 Task: Create List Brand Architecture Analysis in Board Employee Benefits Platforms to Workspace Event Lighting Rentals. Create List Brand Architecture Strategy in Board Voice of Support Feedback Analysis to Workspace Event Lighting Rentals. Create List Brand Architecture Planning in Board IT Vendor Management and Contract Negotiation to Workspace Event Lighting Rentals
Action: Mouse moved to (570, 167)
Screenshot: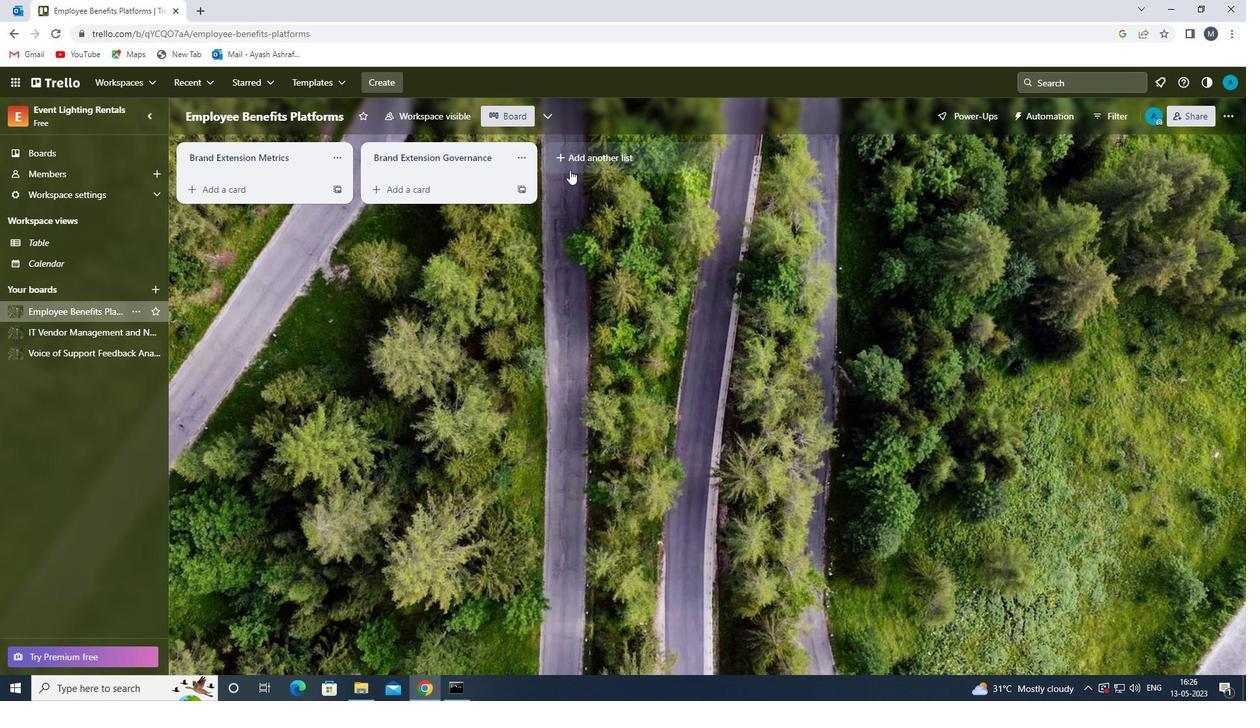 
Action: Mouse pressed left at (570, 167)
Screenshot: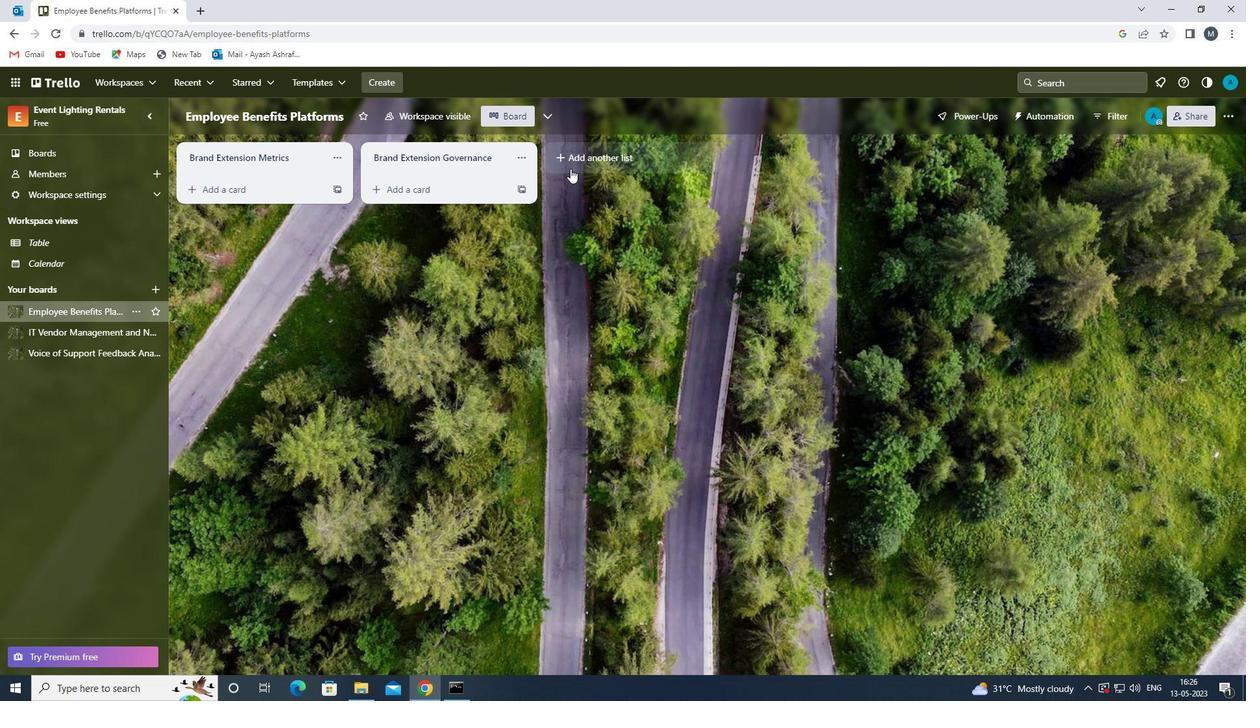
Action: Mouse moved to (572, 160)
Screenshot: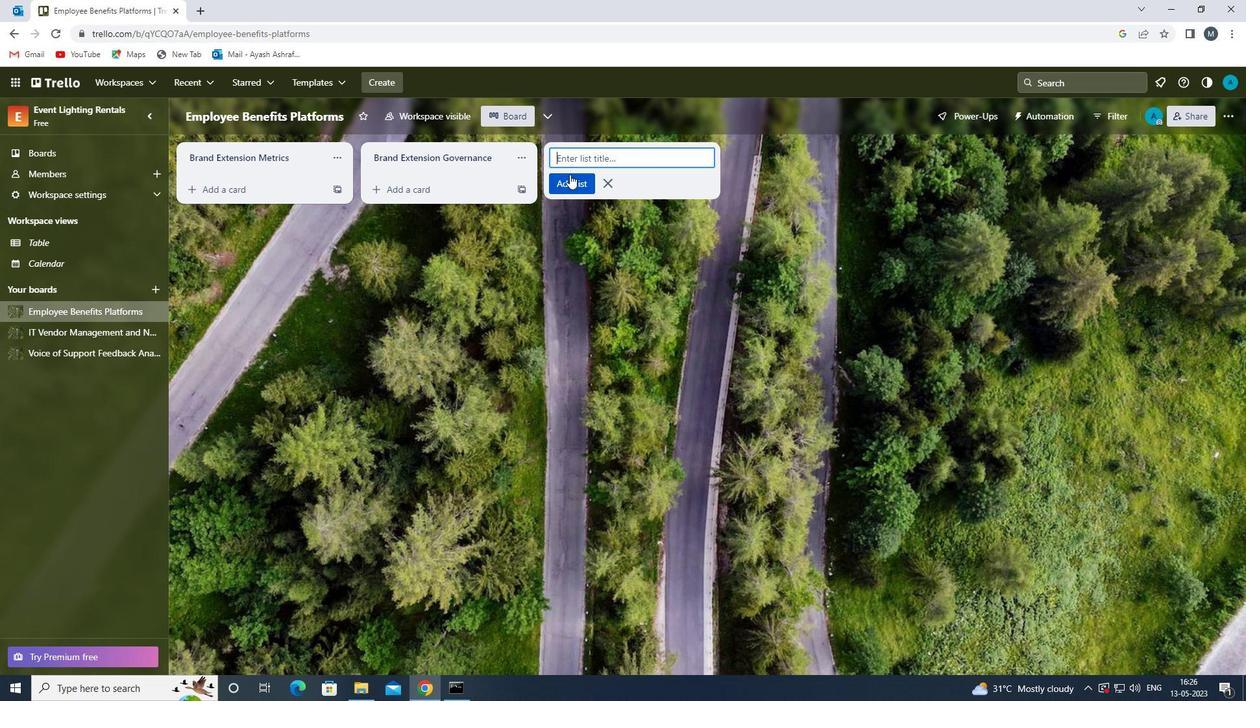 
Action: Mouse pressed left at (572, 160)
Screenshot: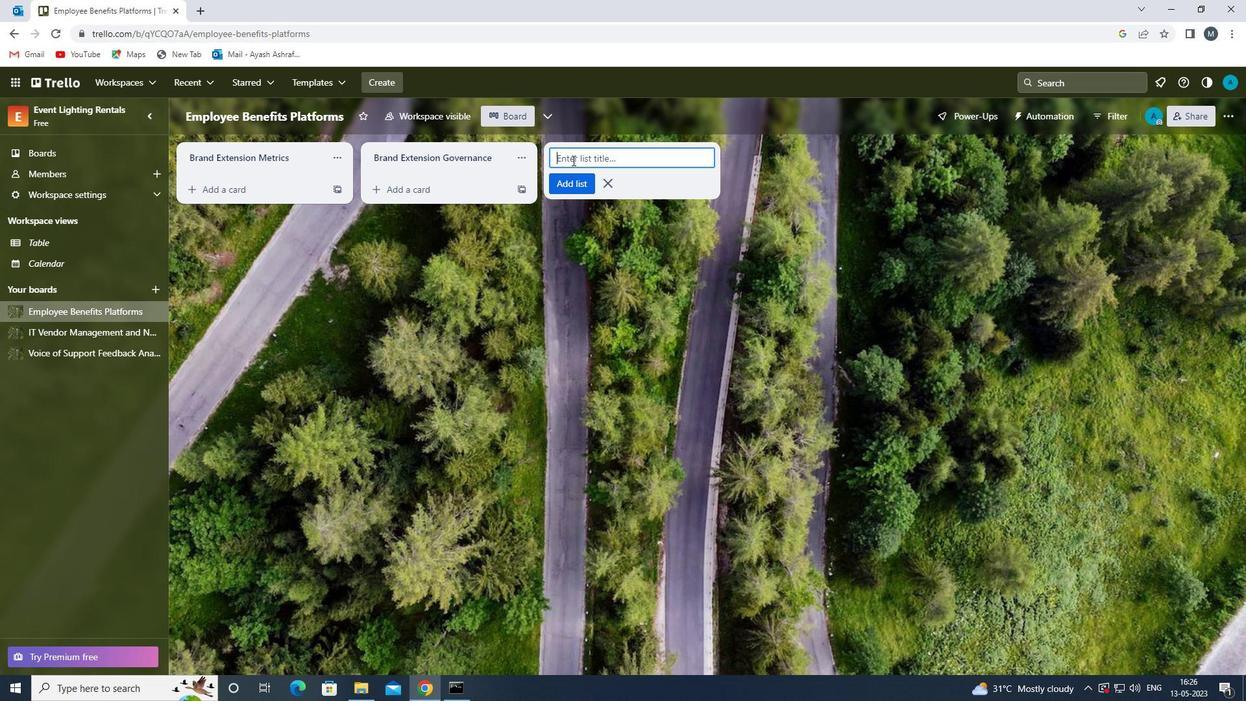 
Action: Key pressed <Key.shift>BRAND<Key.space><Key.shift><Key.shift>ARS<Key.backspace>CHITECTURE<Key.space><Key.shift>ANALY<Key.backspace>YSIS<Key.space>
Screenshot: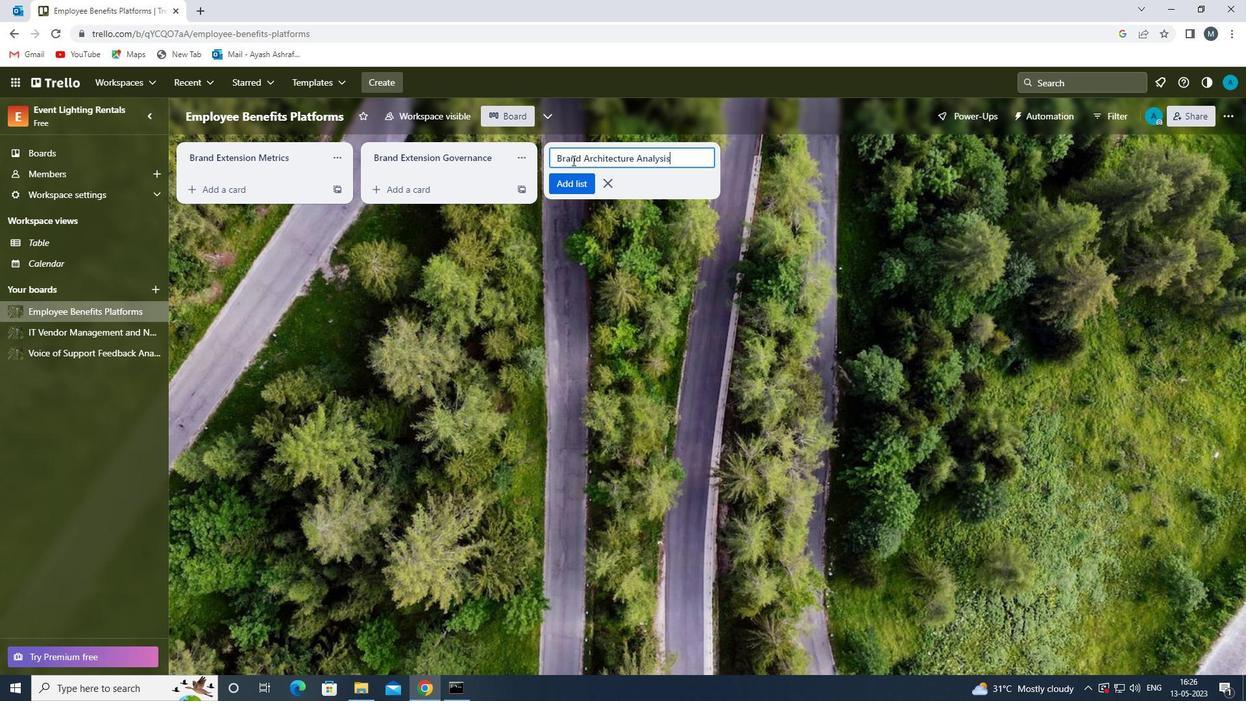 
Action: Mouse moved to (575, 185)
Screenshot: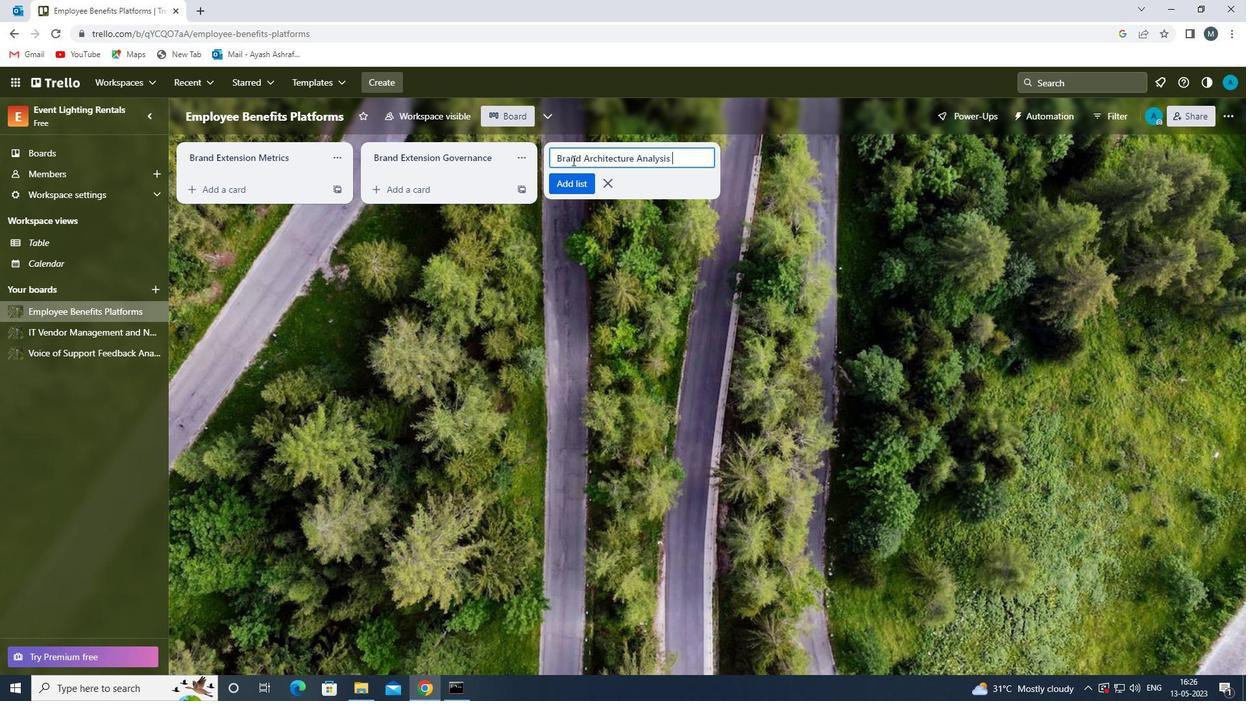 
Action: Mouse pressed left at (575, 185)
Screenshot: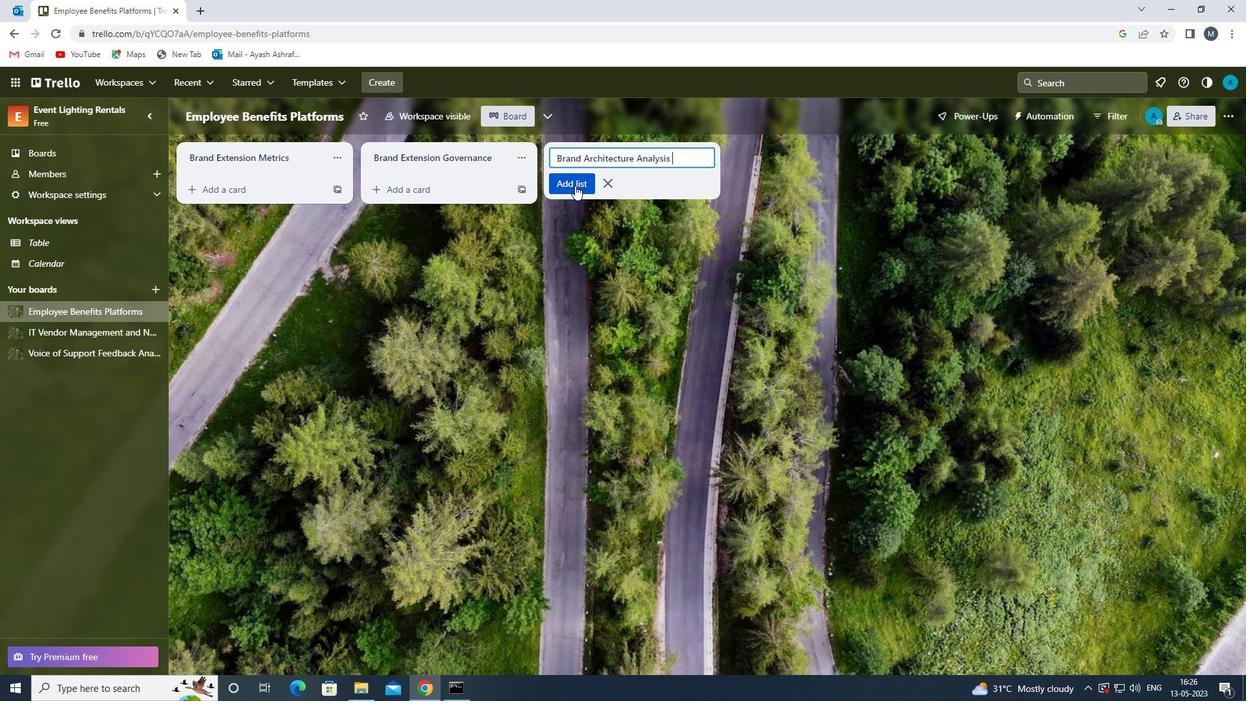
Action: Mouse moved to (455, 342)
Screenshot: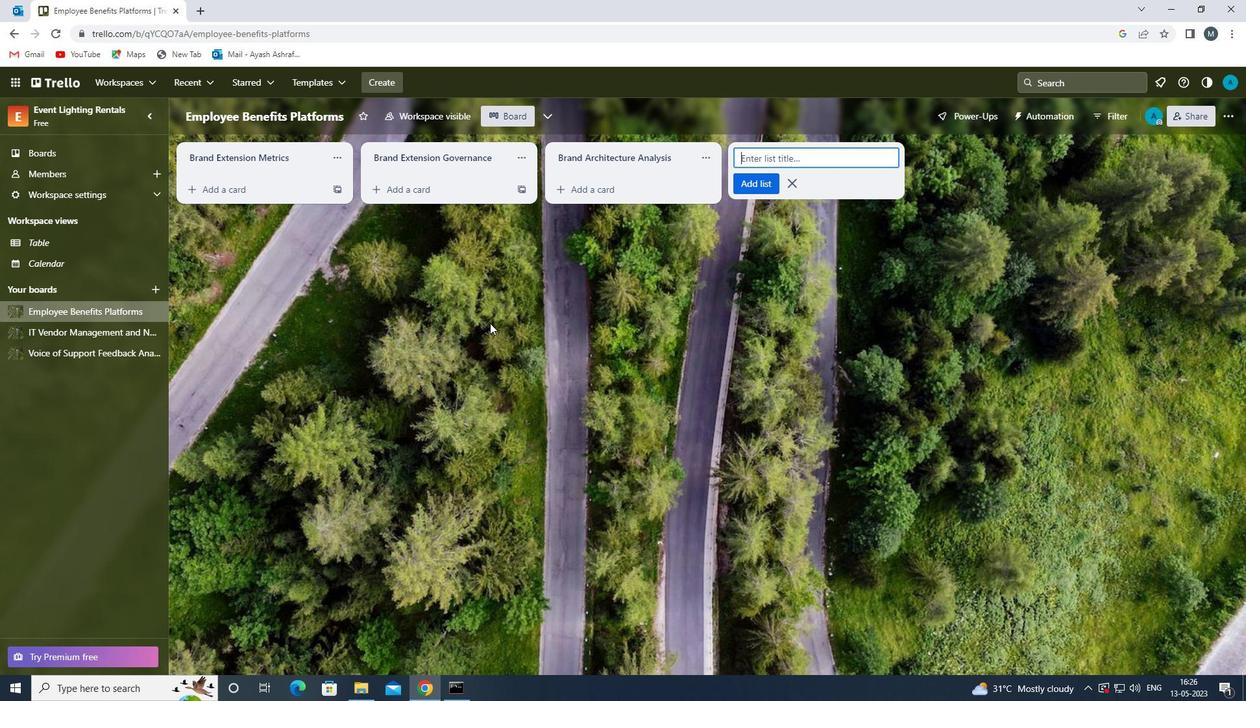 
Action: Mouse pressed left at (455, 342)
Screenshot: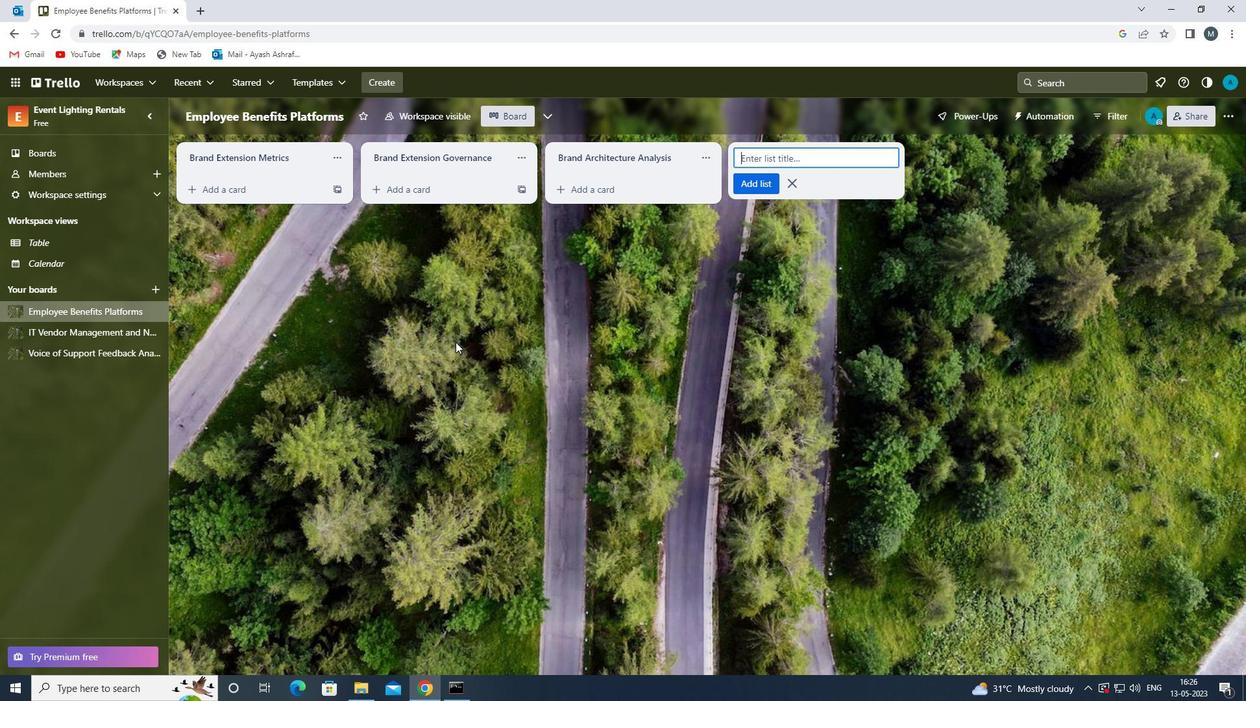 
Action: Mouse moved to (57, 352)
Screenshot: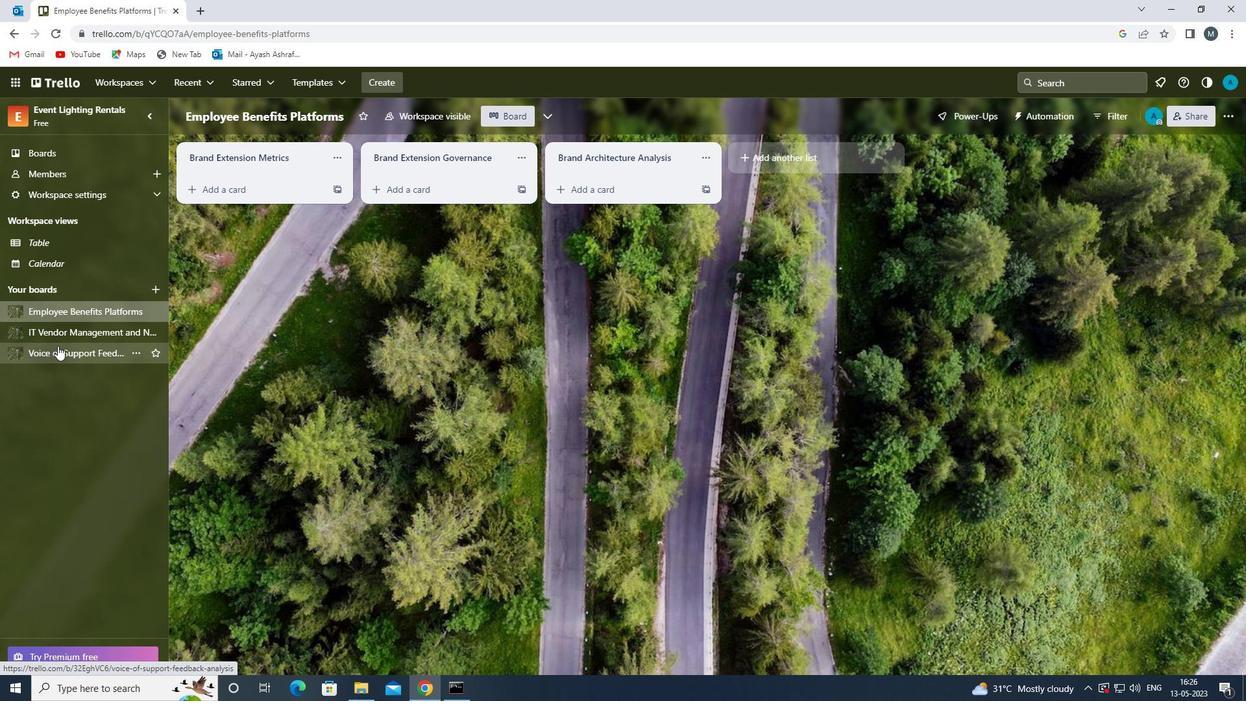 
Action: Mouse pressed left at (57, 352)
Screenshot: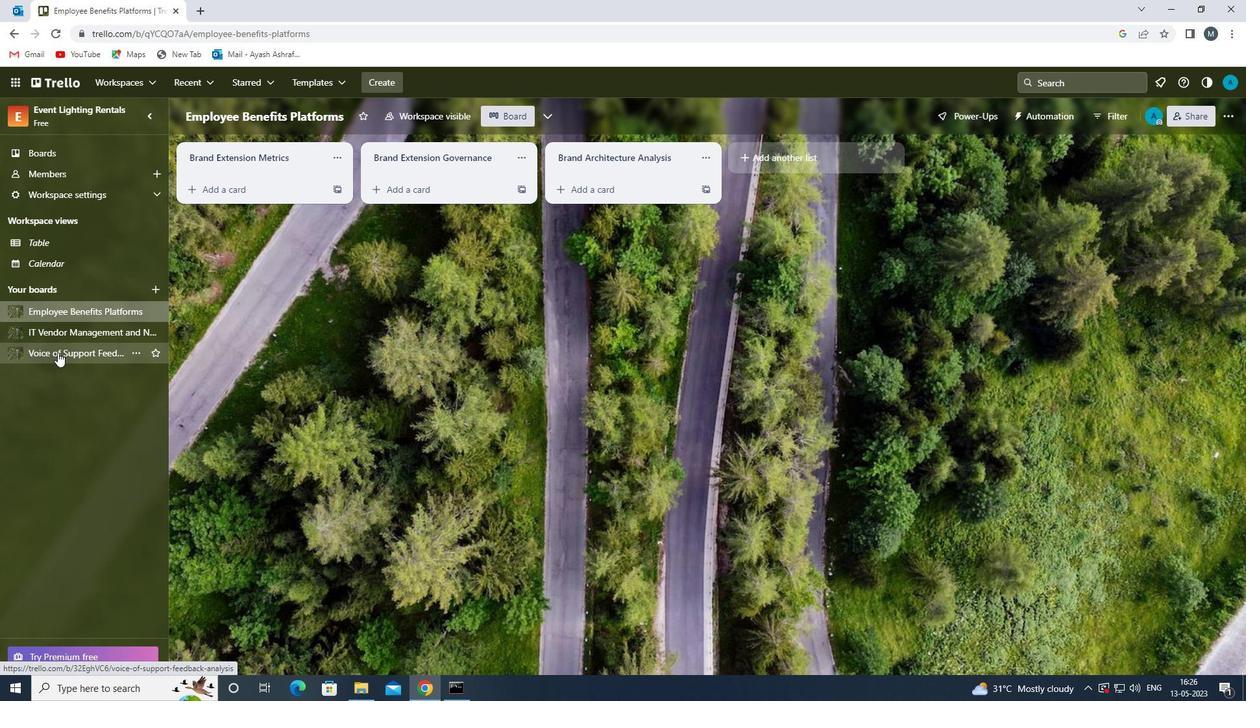 
Action: Mouse moved to (617, 155)
Screenshot: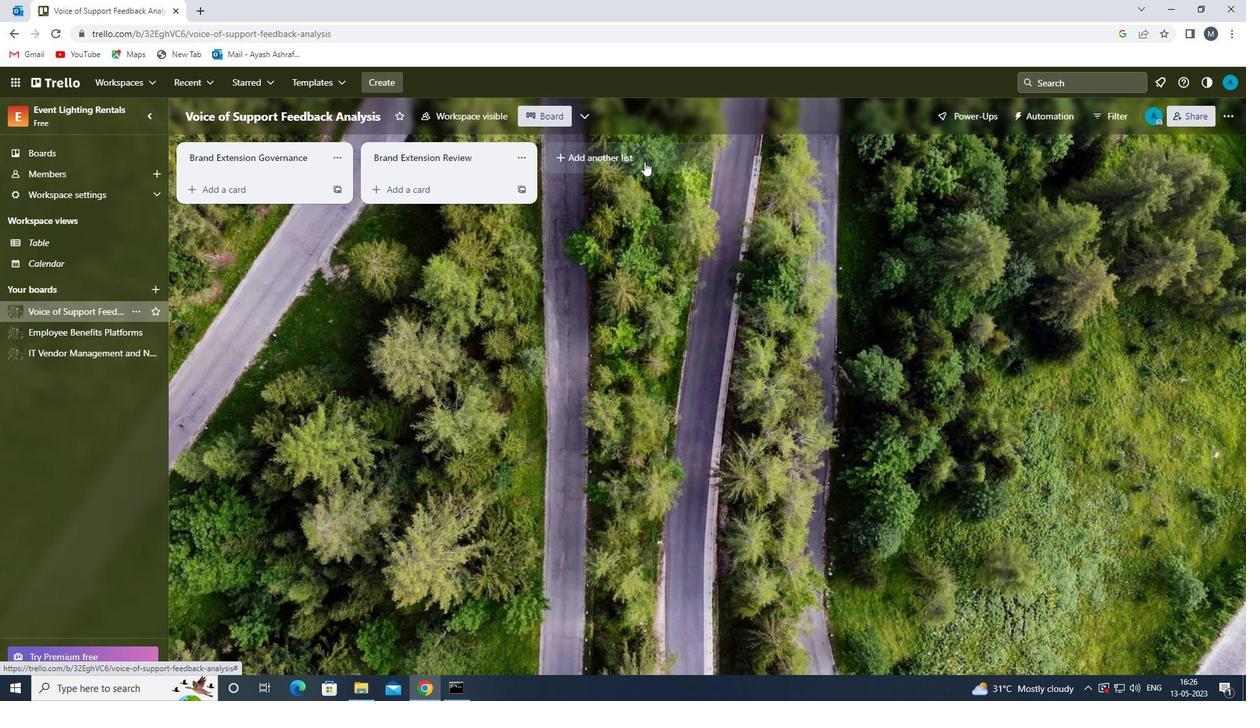 
Action: Mouse pressed left at (617, 155)
Screenshot: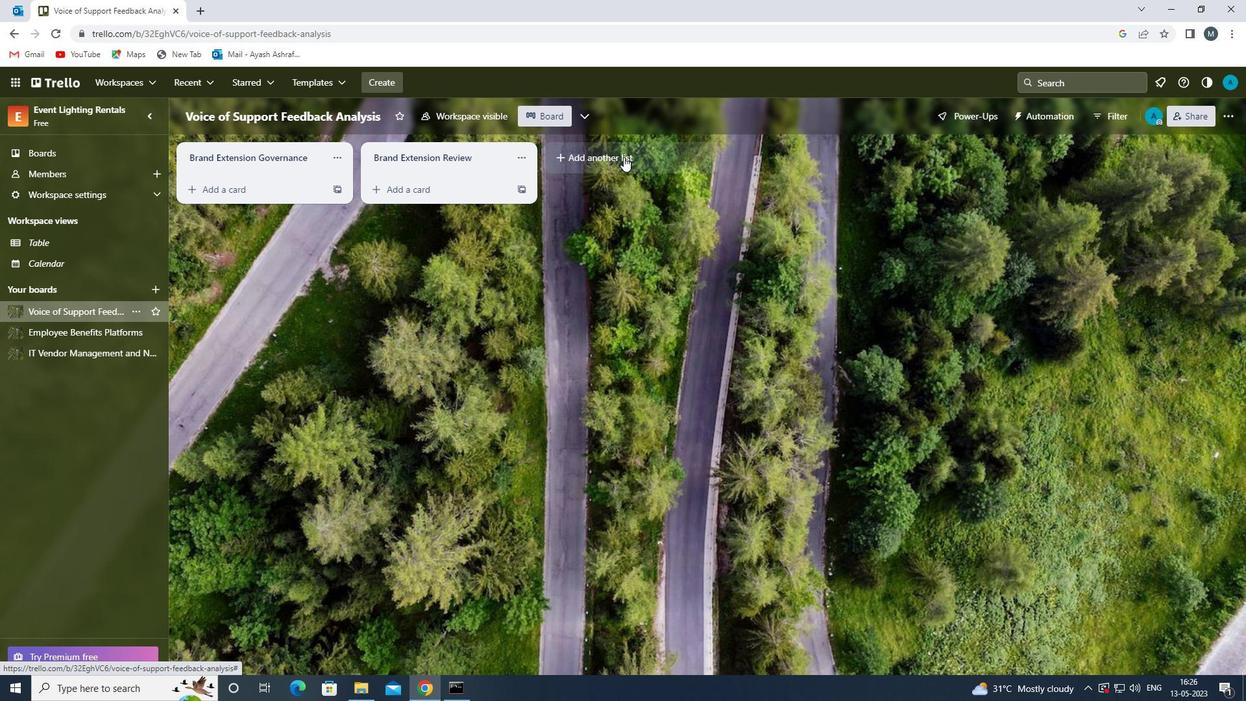 
Action: Mouse moved to (592, 159)
Screenshot: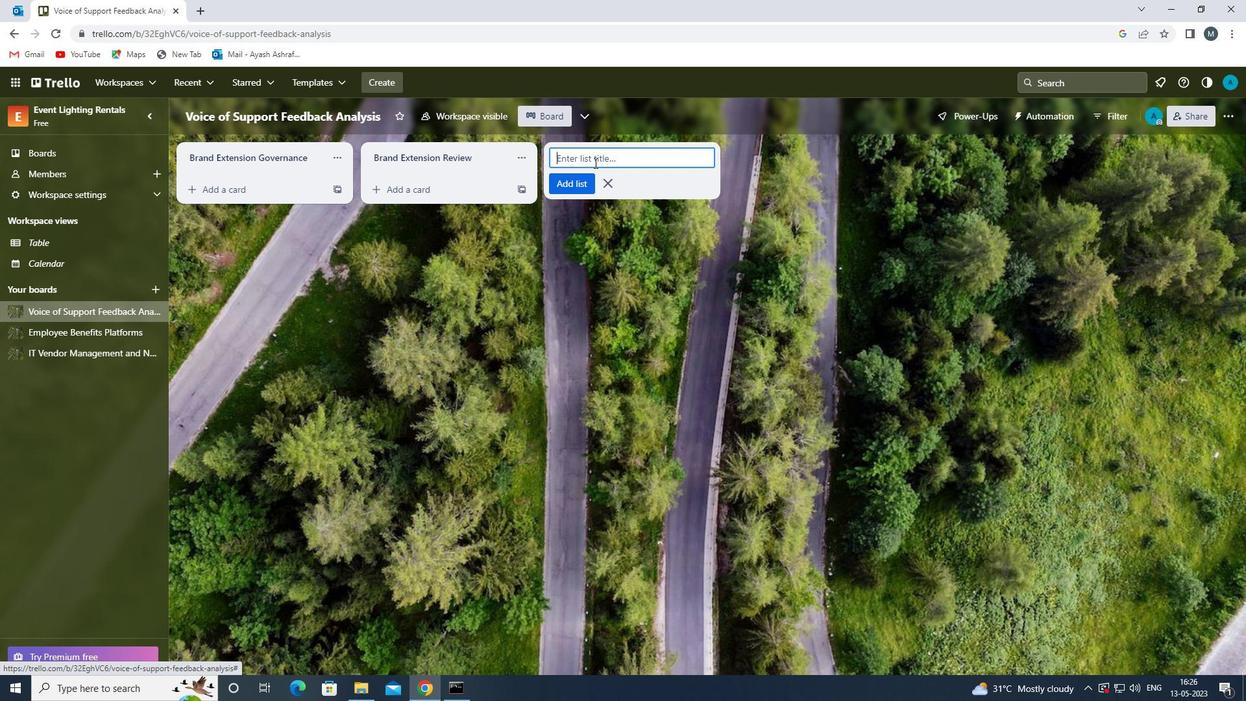 
Action: Mouse pressed left at (592, 159)
Screenshot: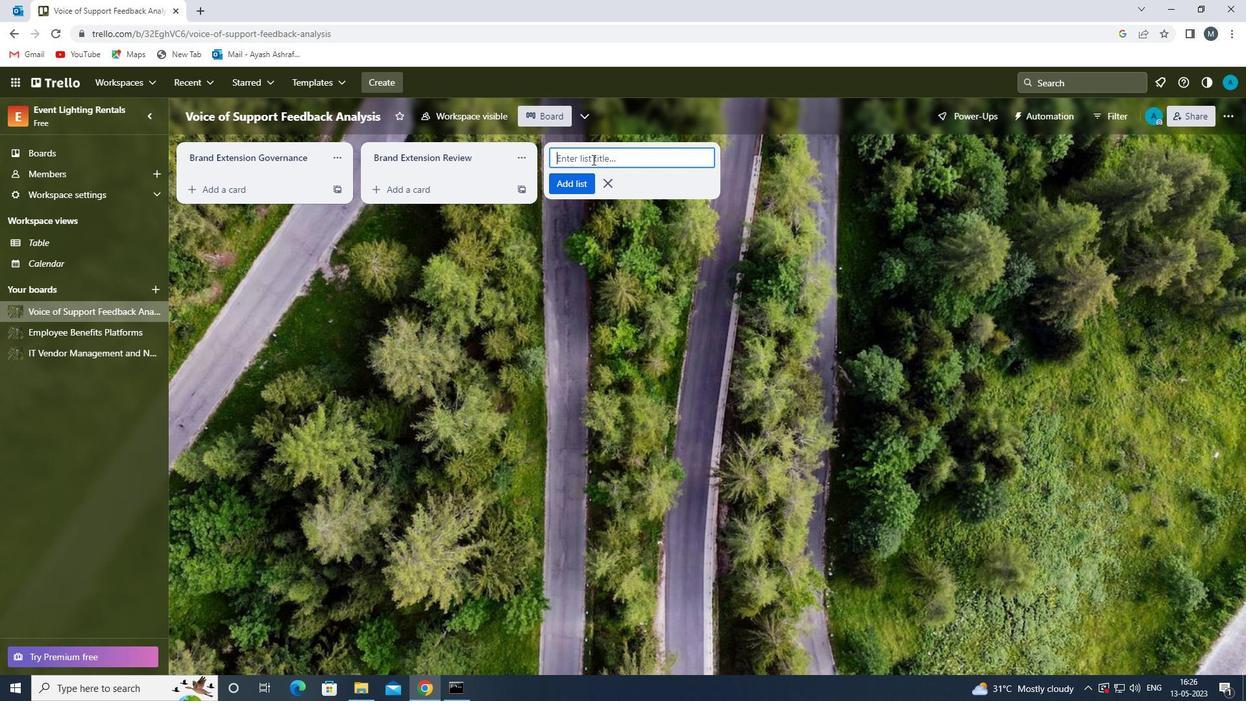 
Action: Key pressed <Key.shift>BRAND<Key.space><Key.shift>ARCHITECTURE<Key.space><Key.shift>STRATEGY<Key.space>
Screenshot: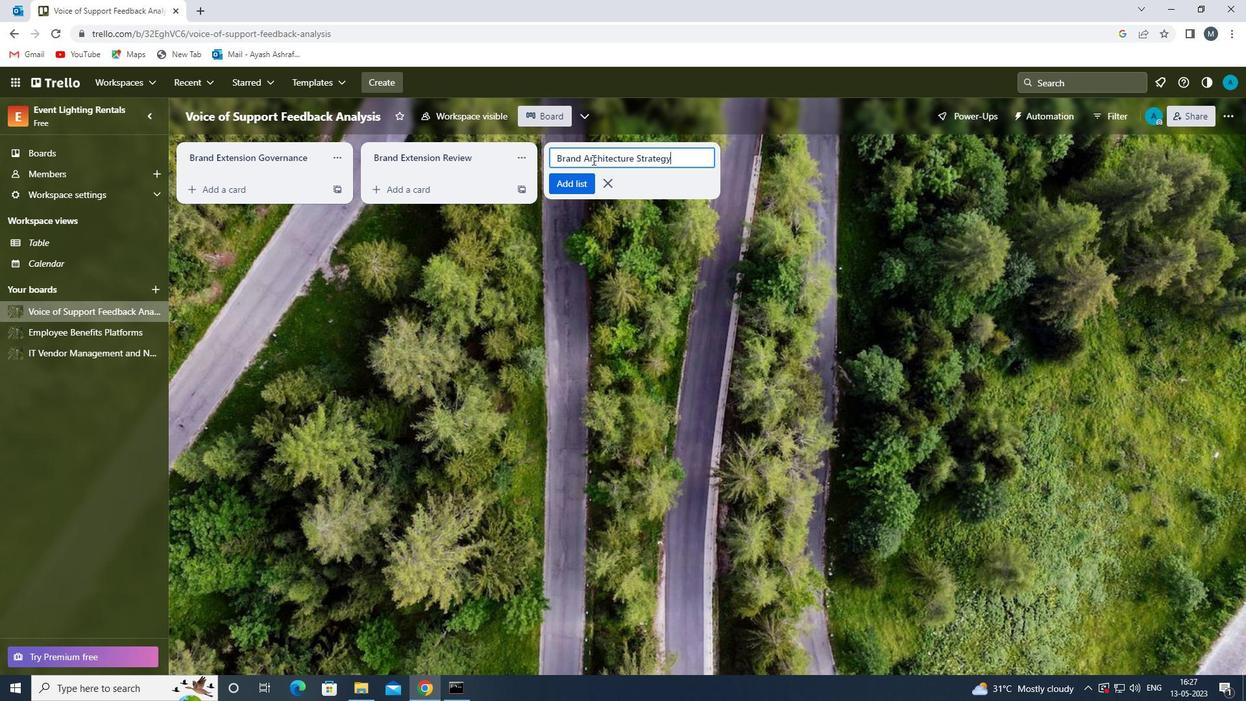 
Action: Mouse moved to (577, 184)
Screenshot: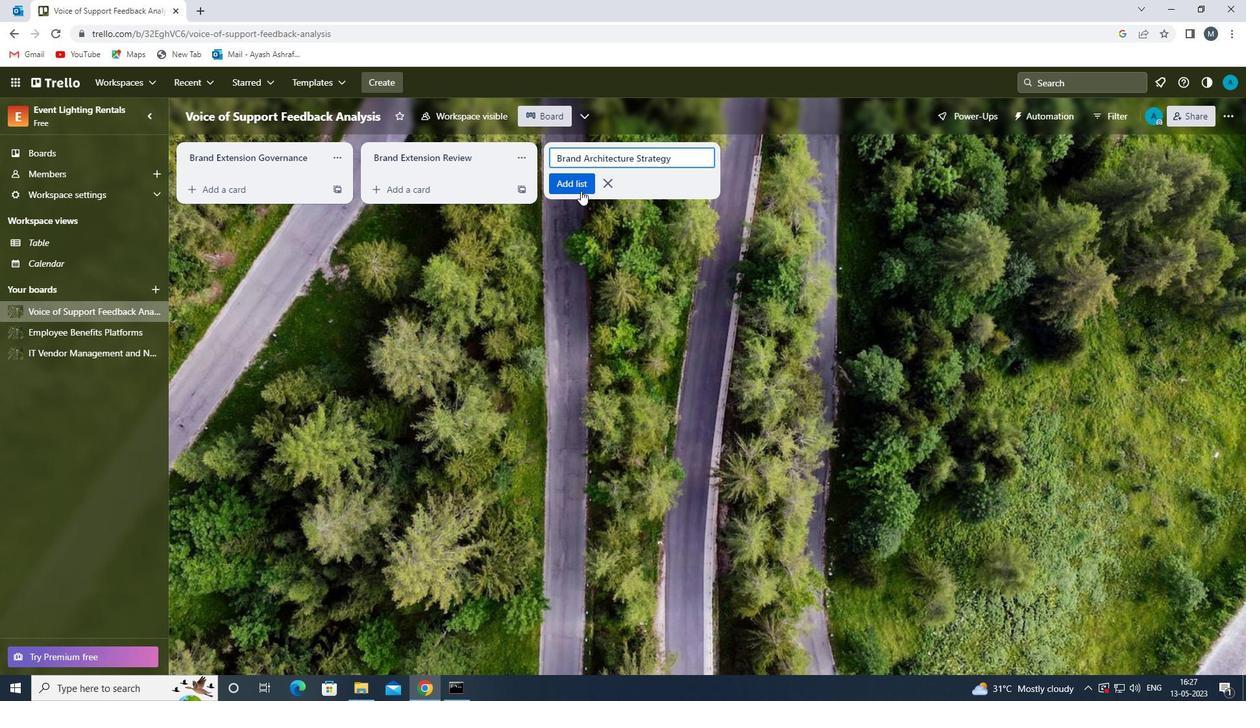 
Action: Mouse pressed left at (577, 184)
Screenshot: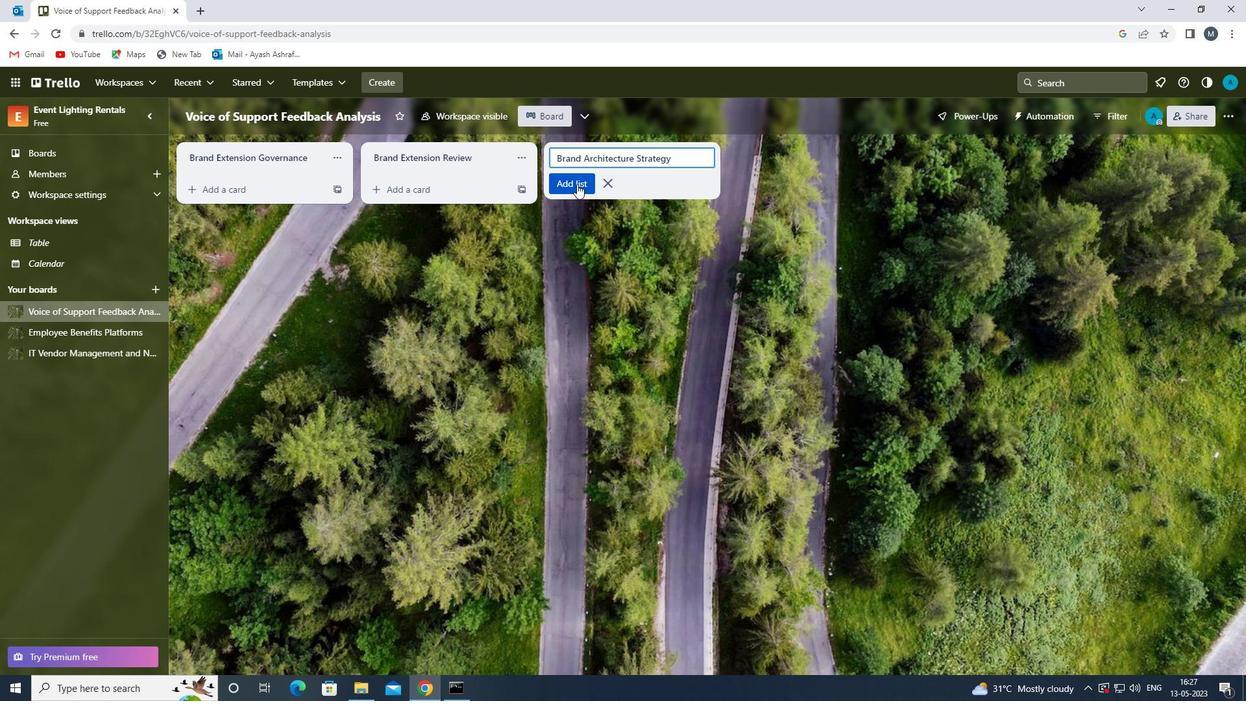 
Action: Mouse moved to (521, 321)
Screenshot: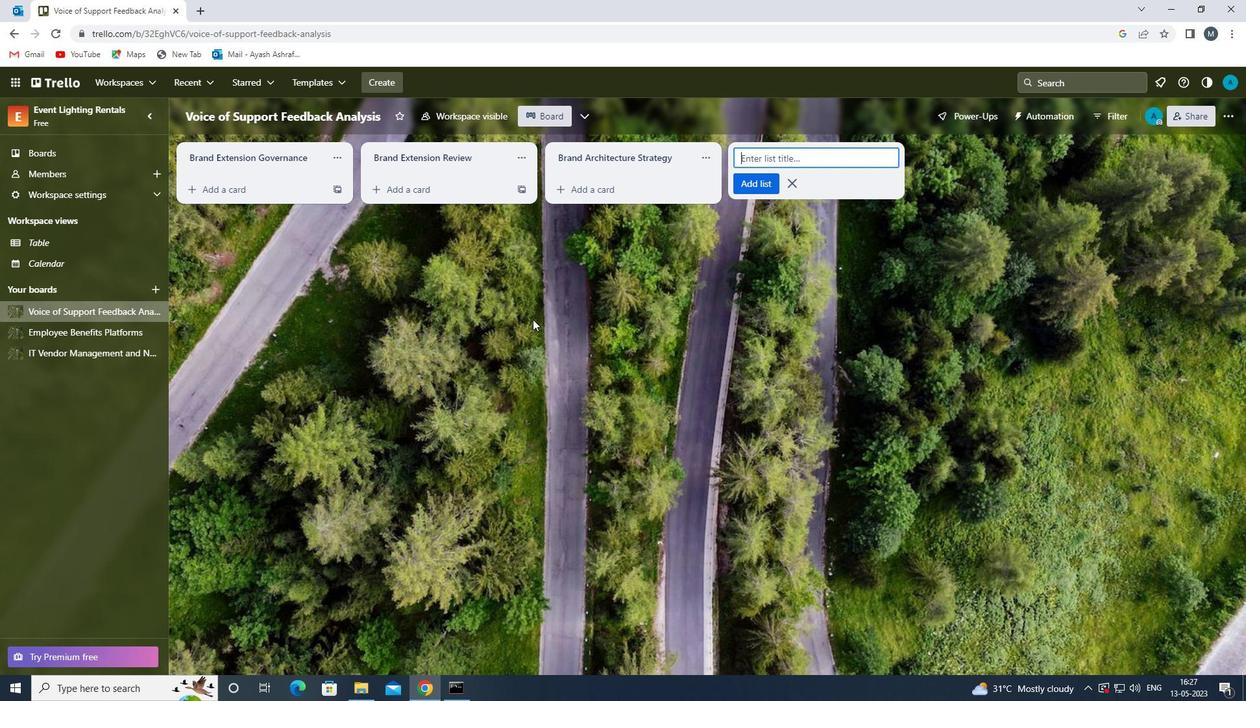 
Action: Mouse pressed left at (521, 321)
Screenshot: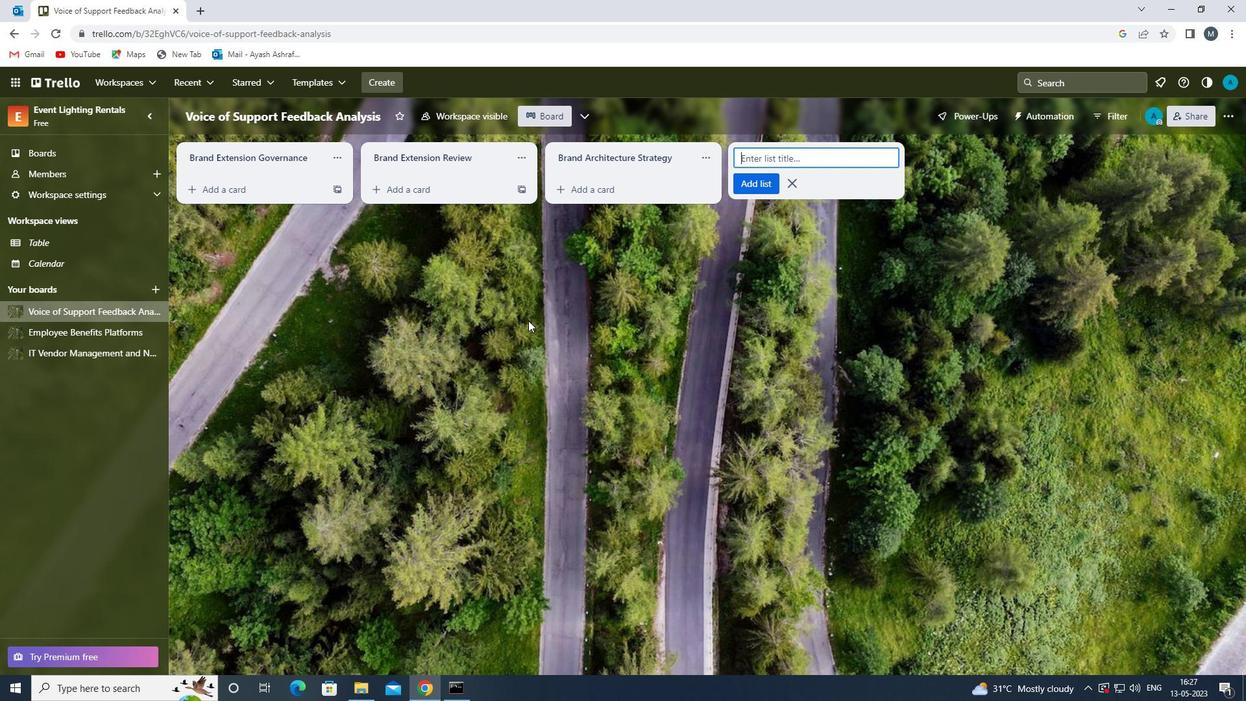 
Action: Mouse moved to (88, 353)
Screenshot: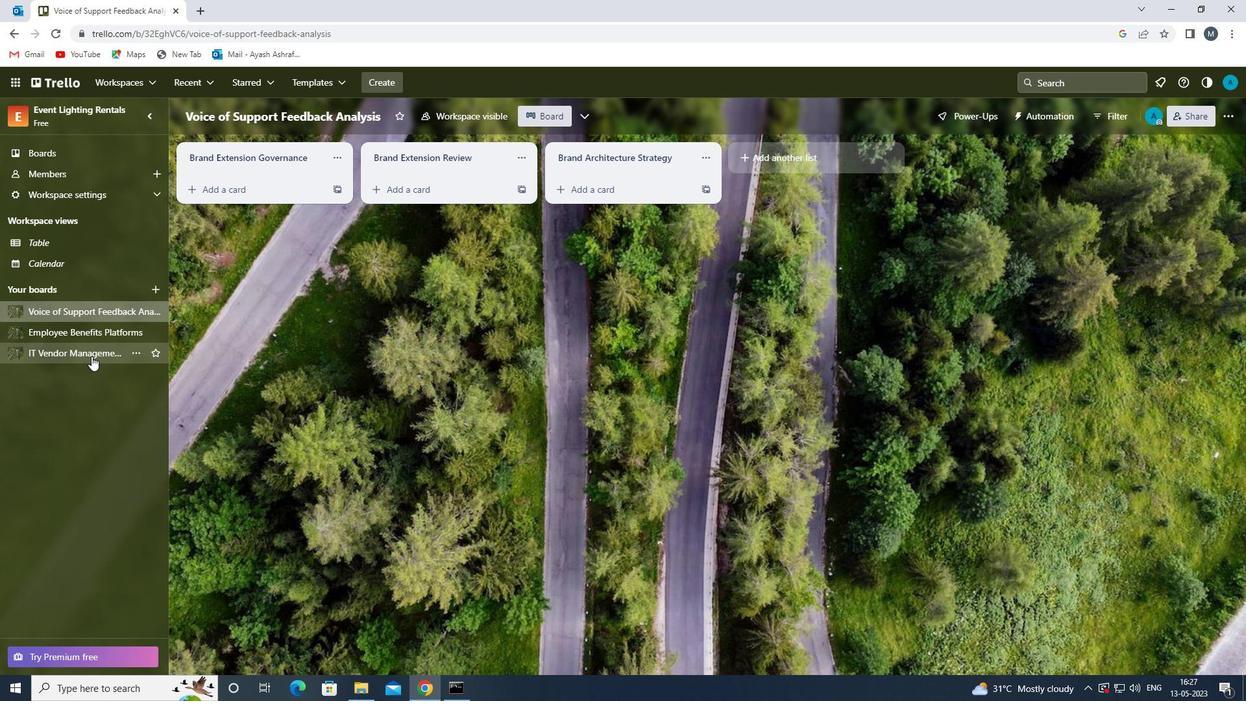 
Action: Mouse pressed left at (88, 353)
Screenshot: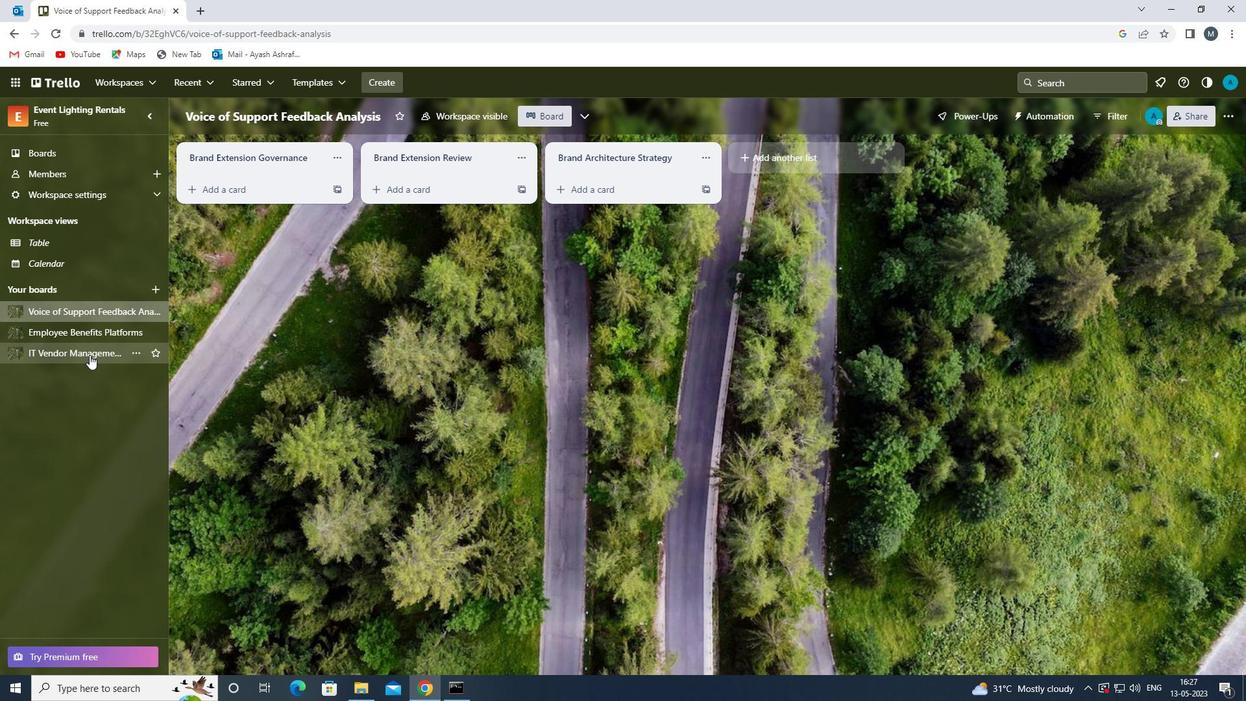 
Action: Mouse moved to (616, 162)
Screenshot: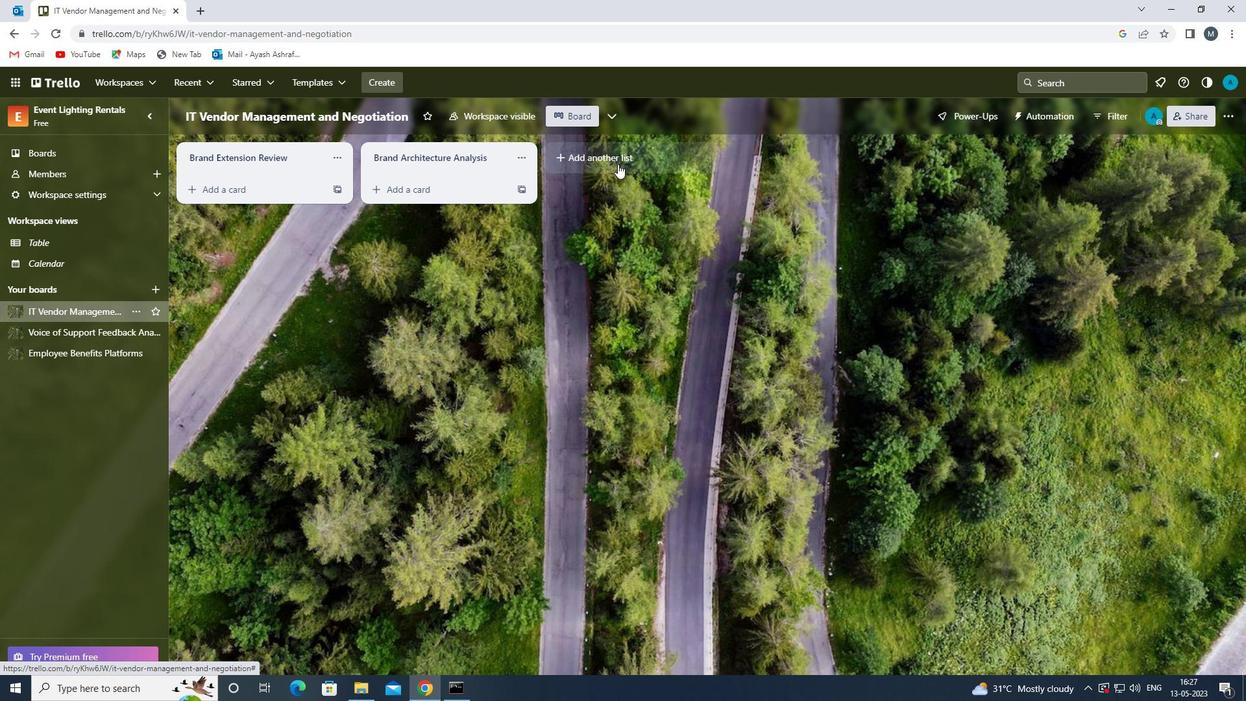 
Action: Mouse pressed left at (616, 162)
Screenshot: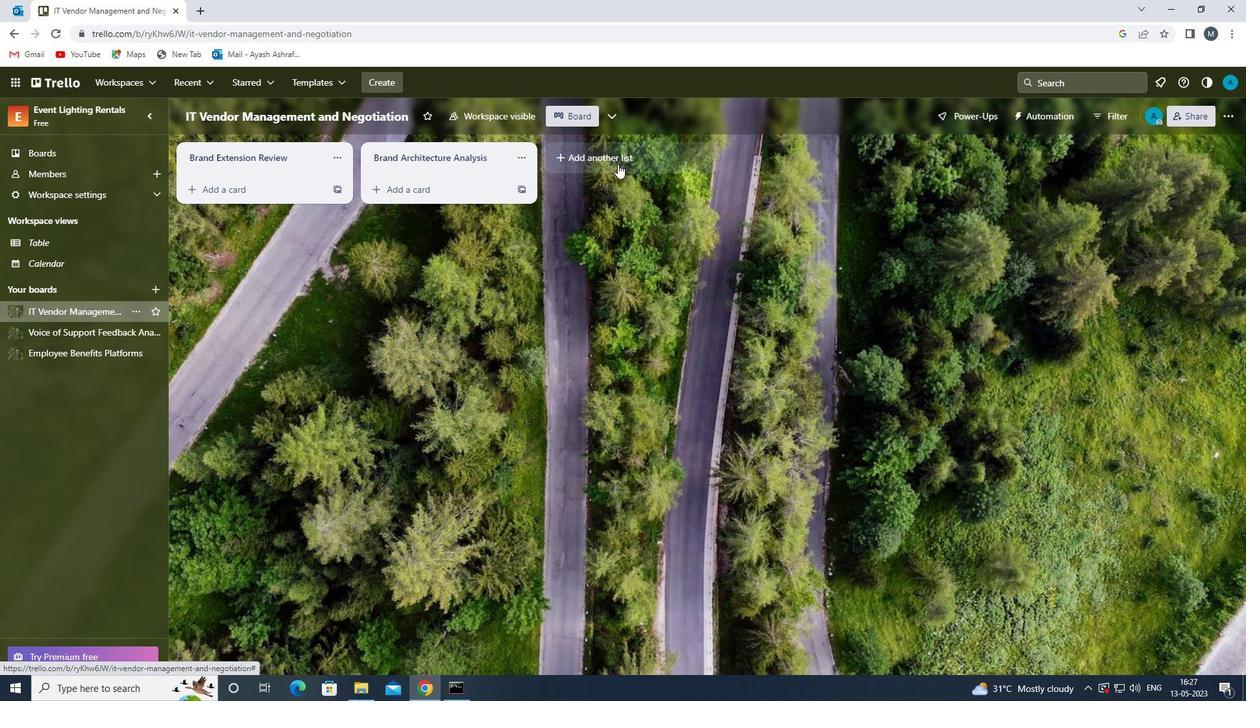 
Action: Mouse moved to (596, 162)
Screenshot: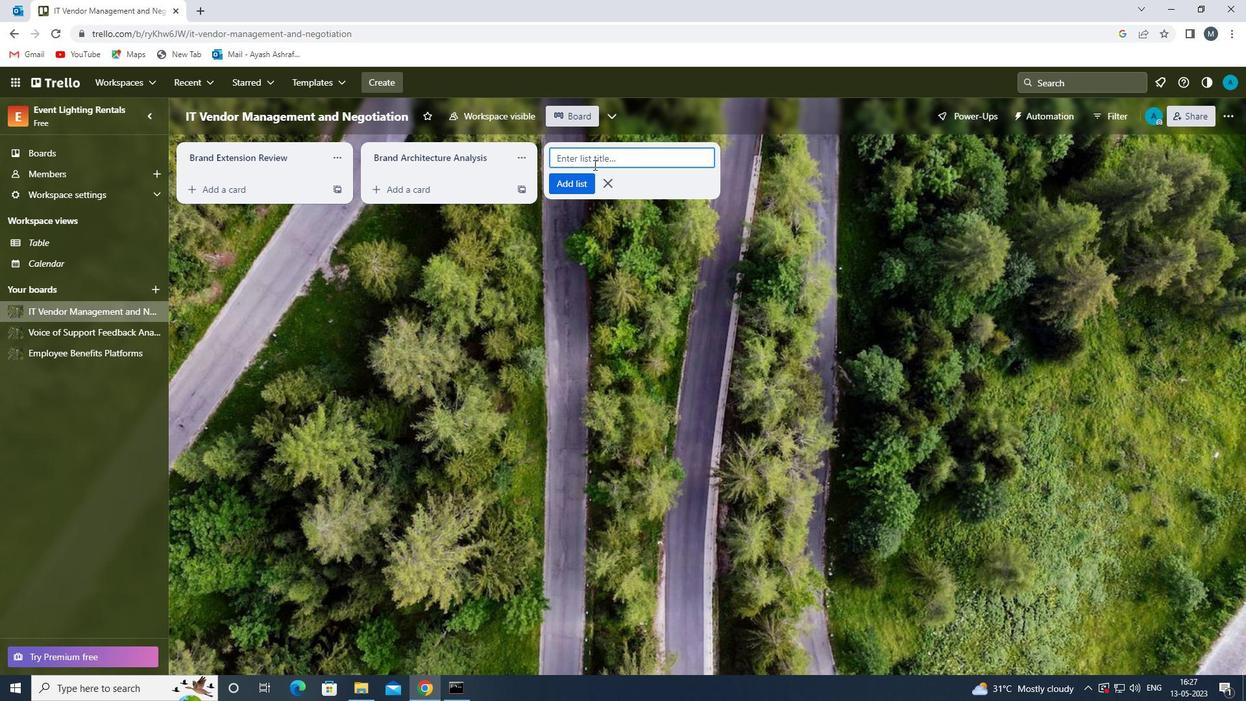 
Action: Mouse pressed left at (596, 162)
Screenshot: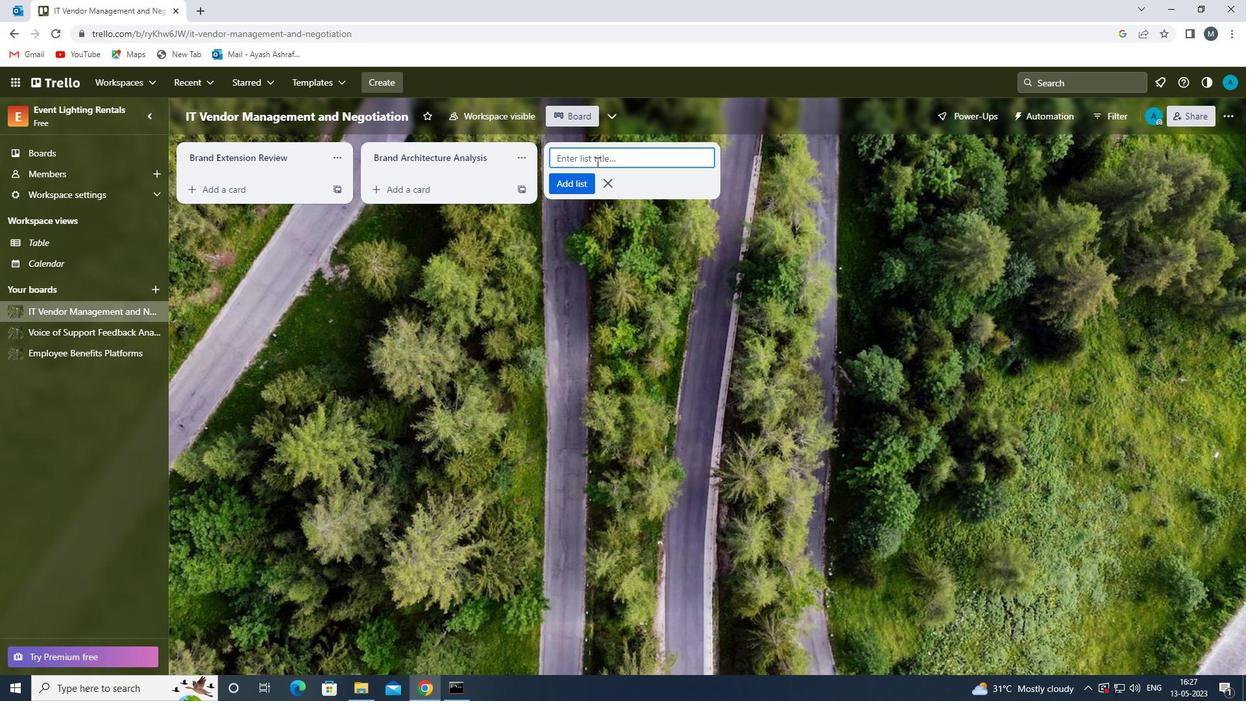 
Action: Mouse moved to (598, 157)
Screenshot: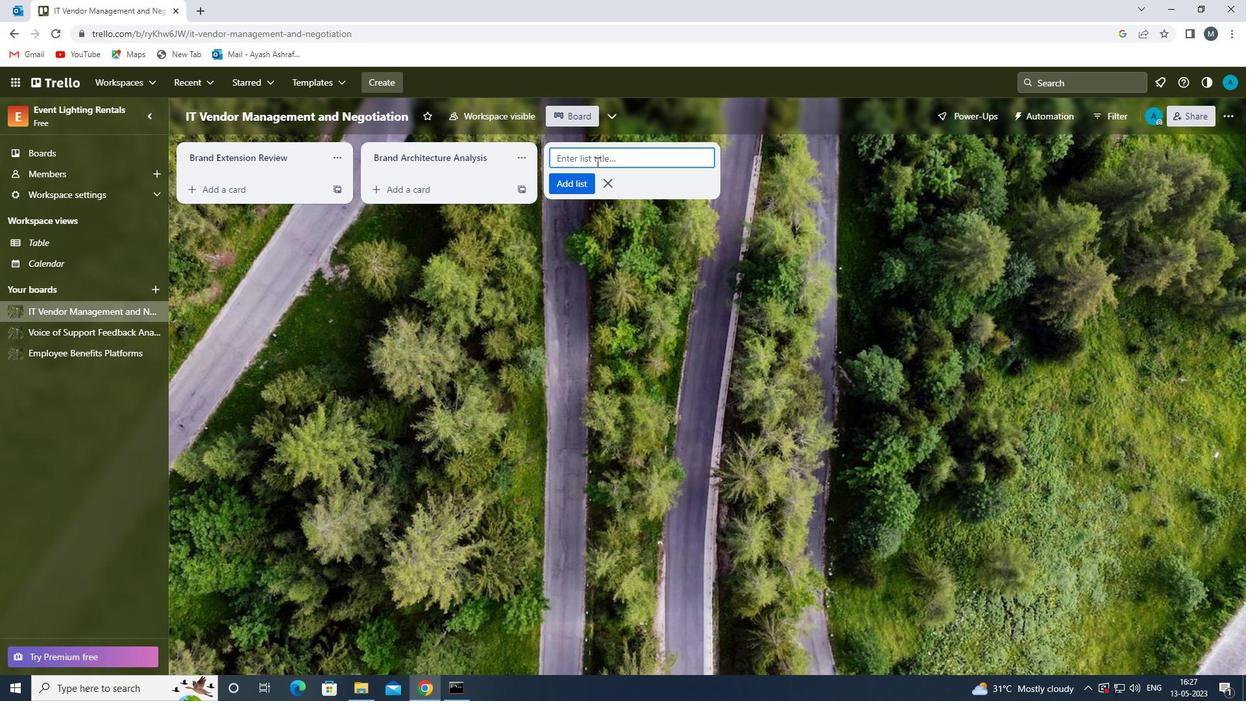 
Action: Key pressed <Key.shift>BRAND<Key.space><Key.shift>ARCHITECTURE<Key.space><Key.shift>PLANNING<Key.space>
Screenshot: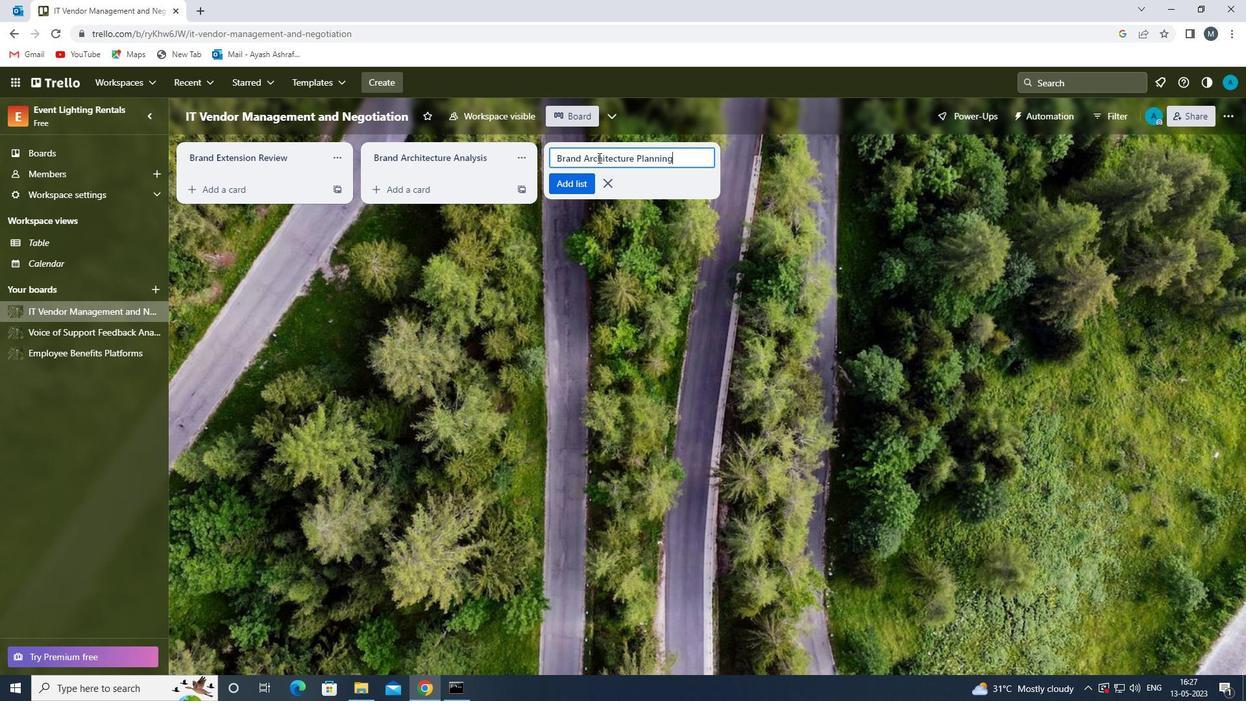 
Action: Mouse moved to (567, 187)
Screenshot: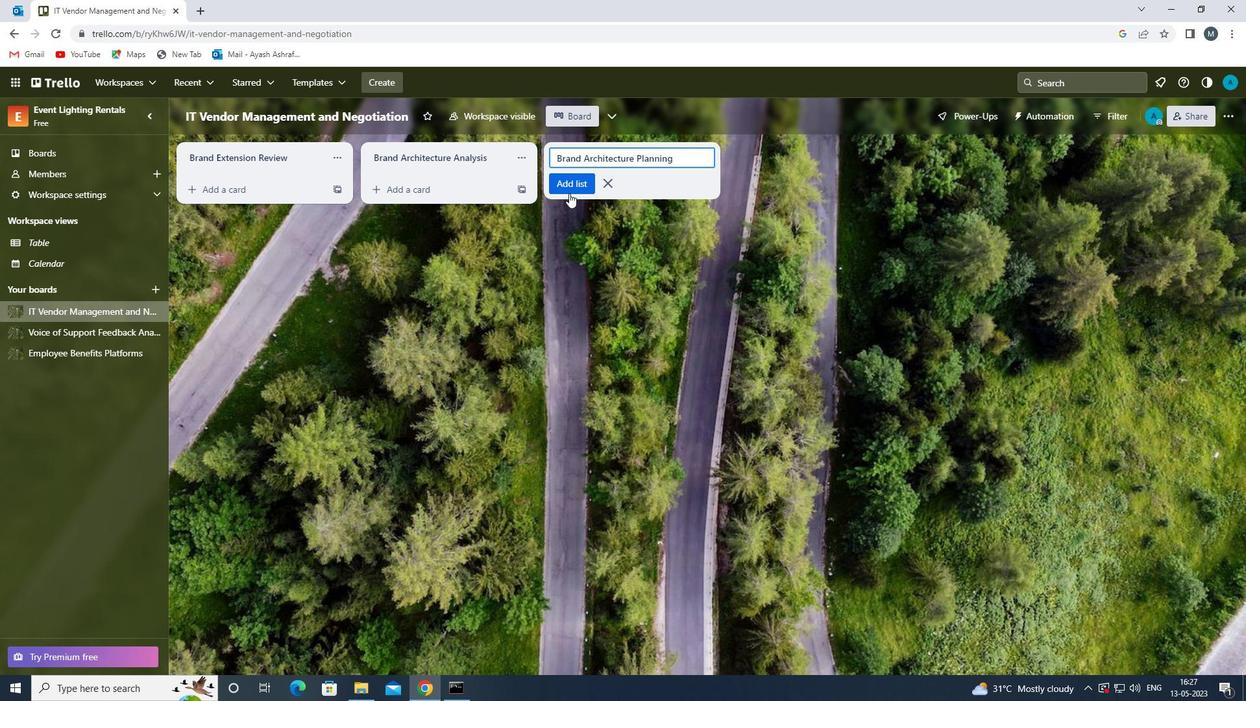 
Action: Mouse pressed left at (567, 187)
Screenshot: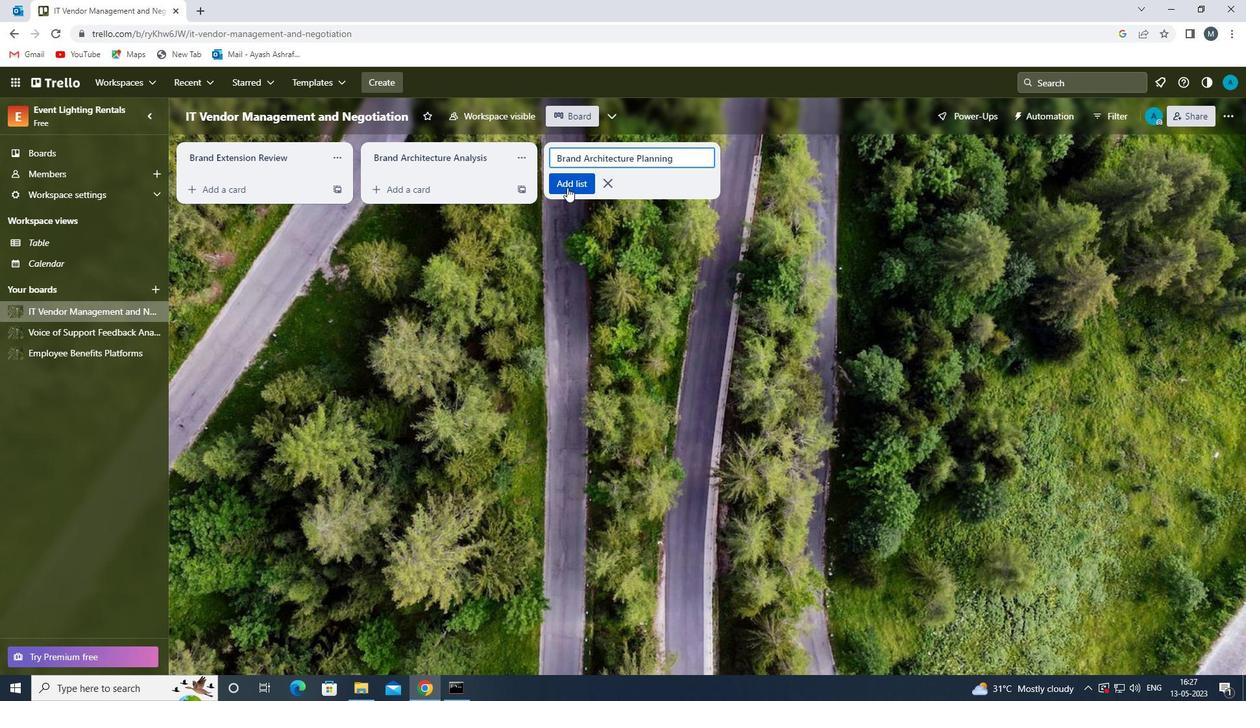 
Action: Mouse moved to (501, 317)
Screenshot: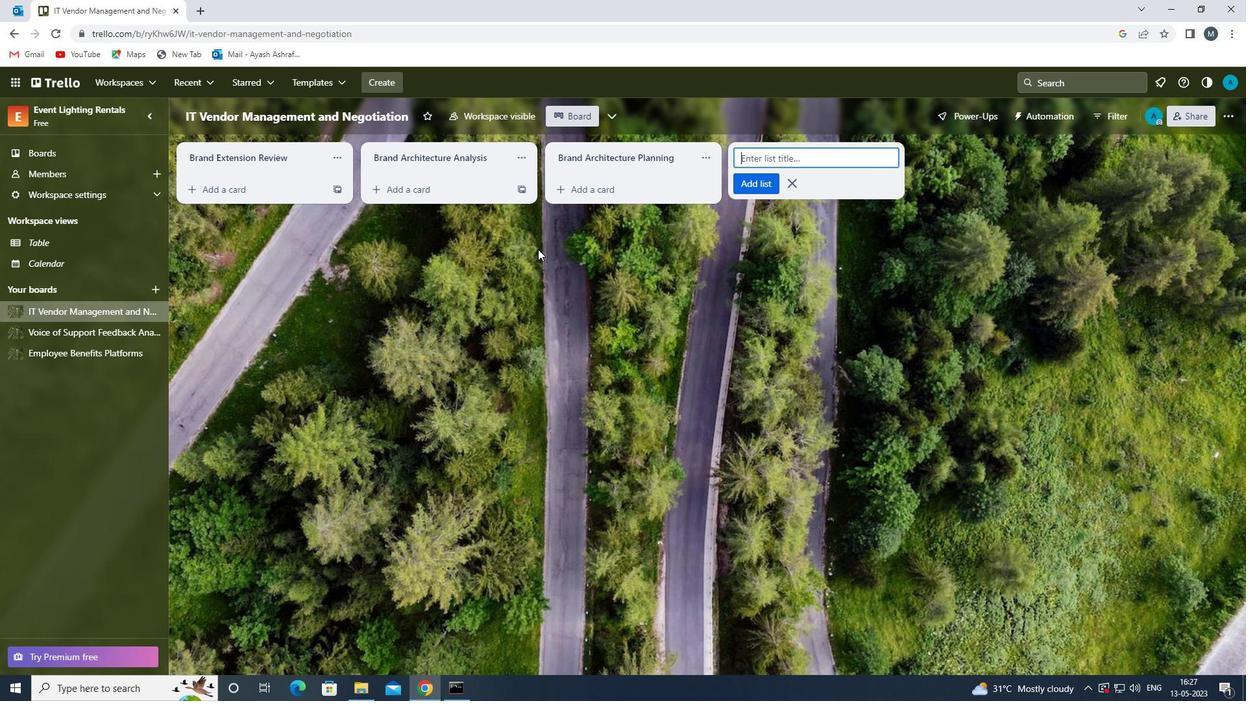 
Action: Mouse pressed left at (501, 317)
Screenshot: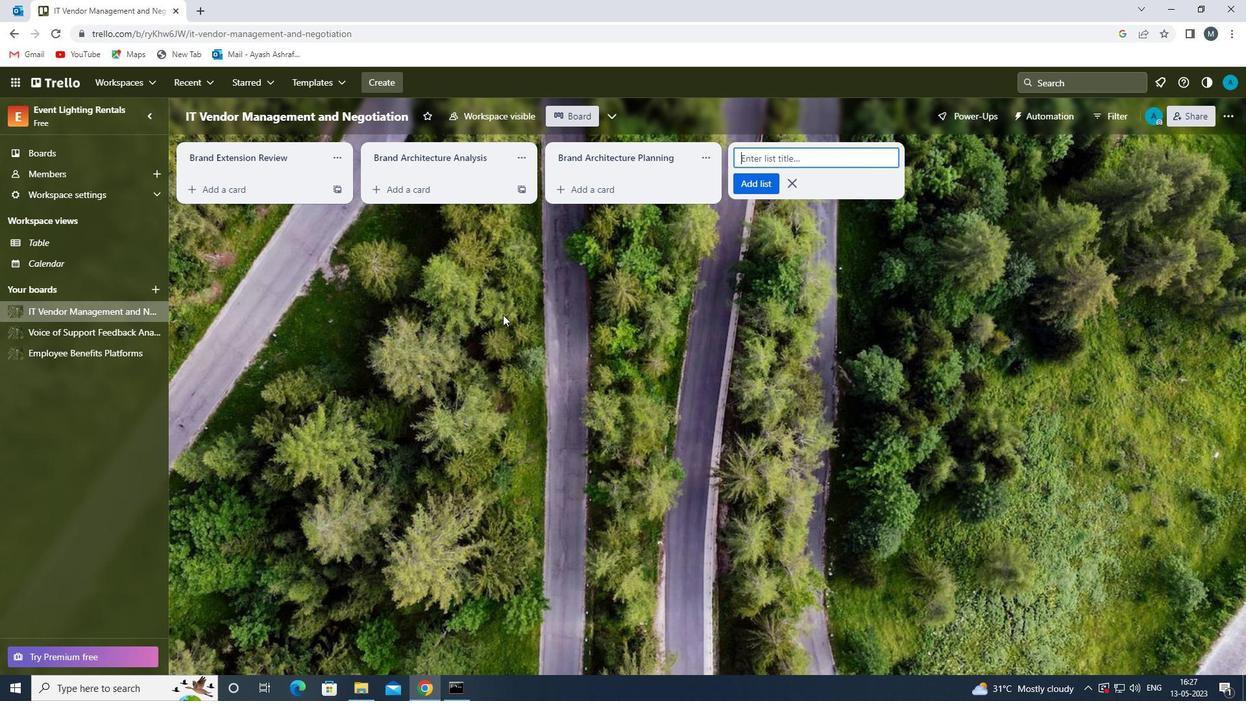 
Action: Mouse moved to (499, 317)
Screenshot: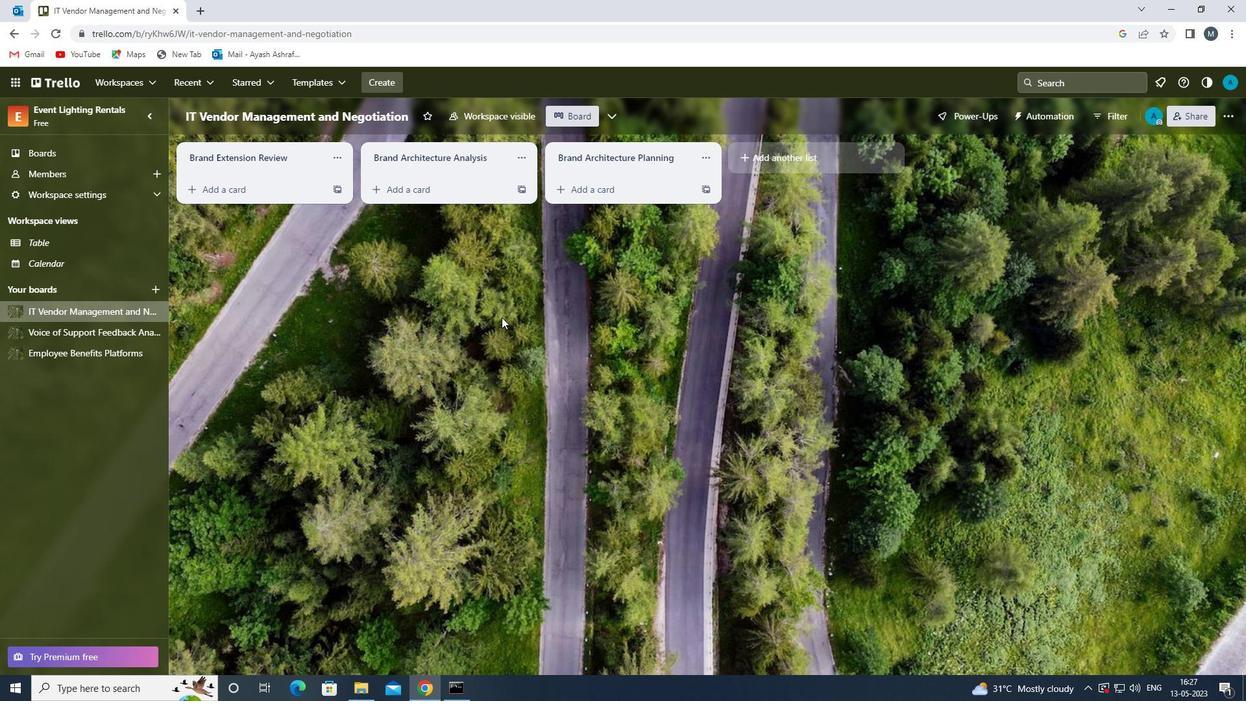 
